 Task: Move the task Upgrade and migrate company data storage to a cloud-based solution to the section Done in the project AgileLink and filter the tasks in the project by Incomplete tasks
Action: Mouse moved to (430, 284)
Screenshot: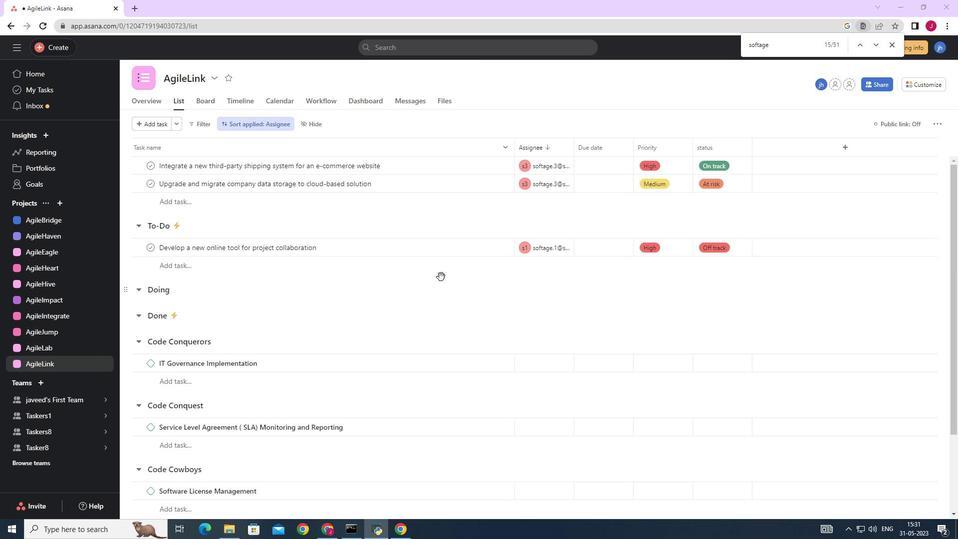 
Action: Mouse scrolled (431, 283) with delta (0, 0)
Screenshot: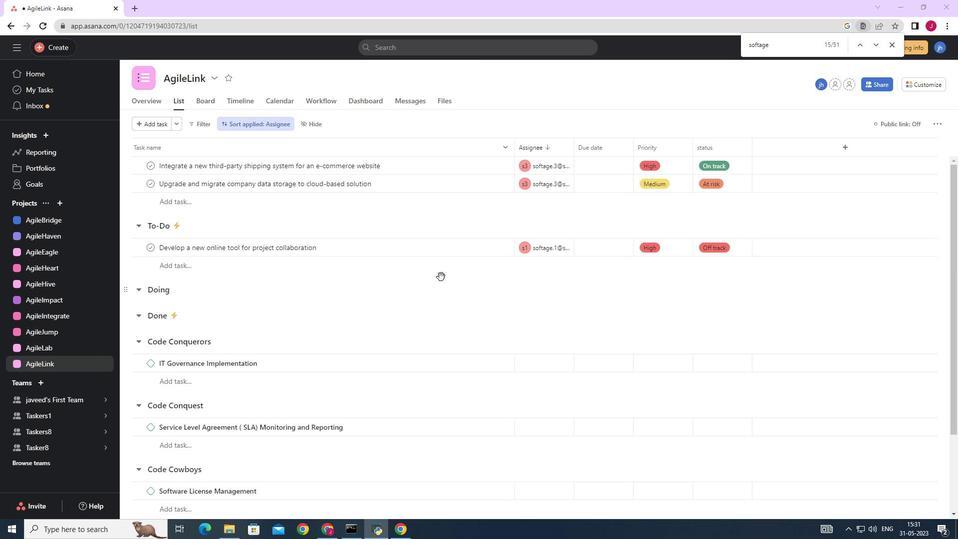 
Action: Mouse scrolled (431, 283) with delta (0, 0)
Screenshot: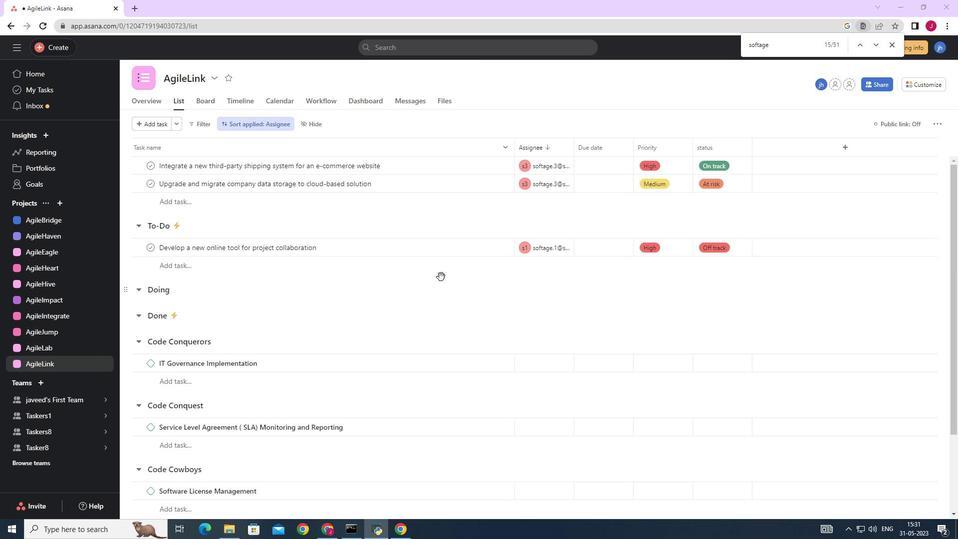 
Action: Mouse scrolled (430, 284) with delta (0, 0)
Screenshot: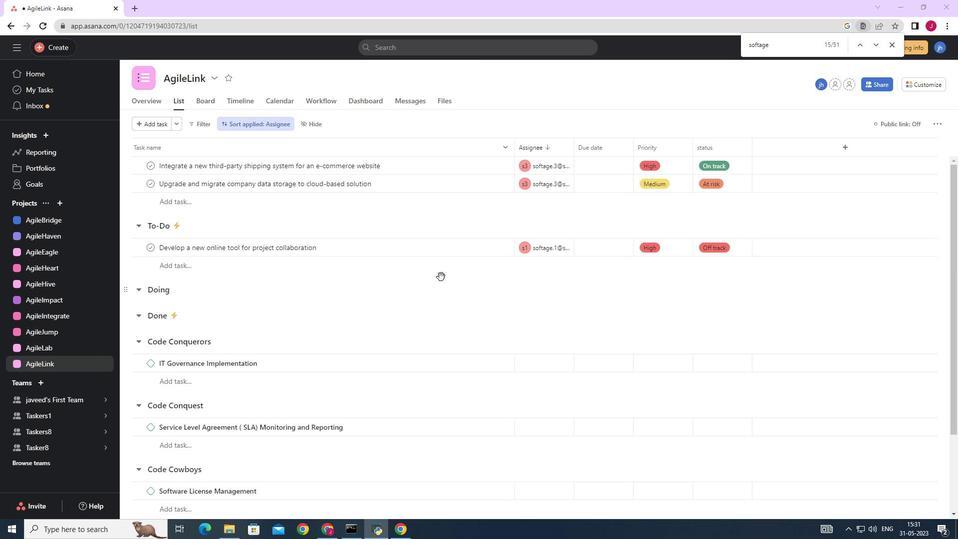 
Action: Mouse moved to (427, 285)
Screenshot: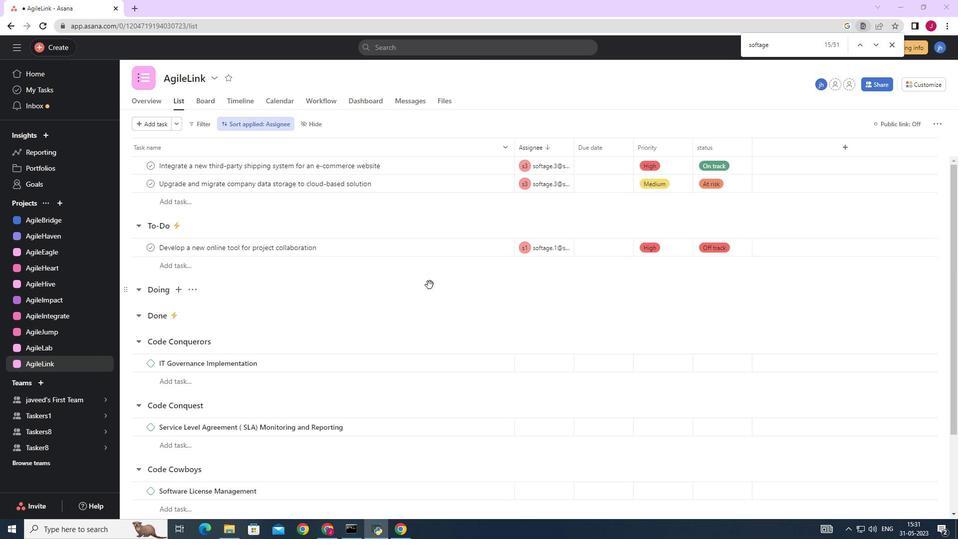 
Action: Mouse scrolled (427, 286) with delta (0, 0)
Screenshot: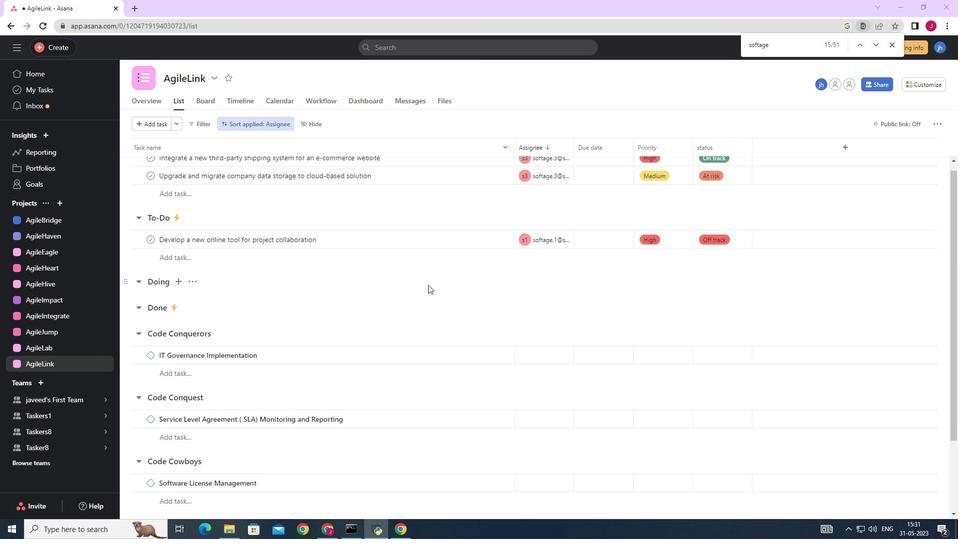 
Action: Mouse scrolled (427, 286) with delta (0, 0)
Screenshot: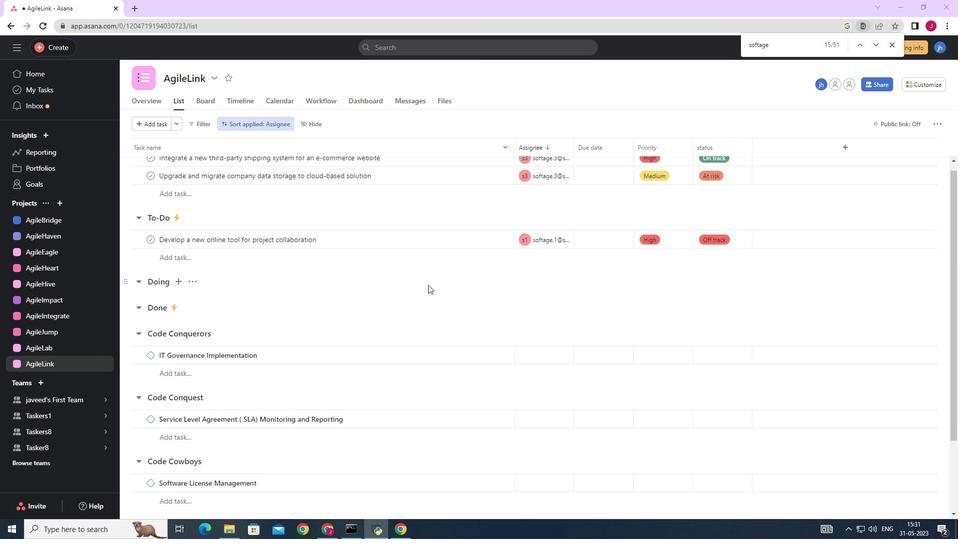 
Action: Mouse scrolled (427, 286) with delta (0, 0)
Screenshot: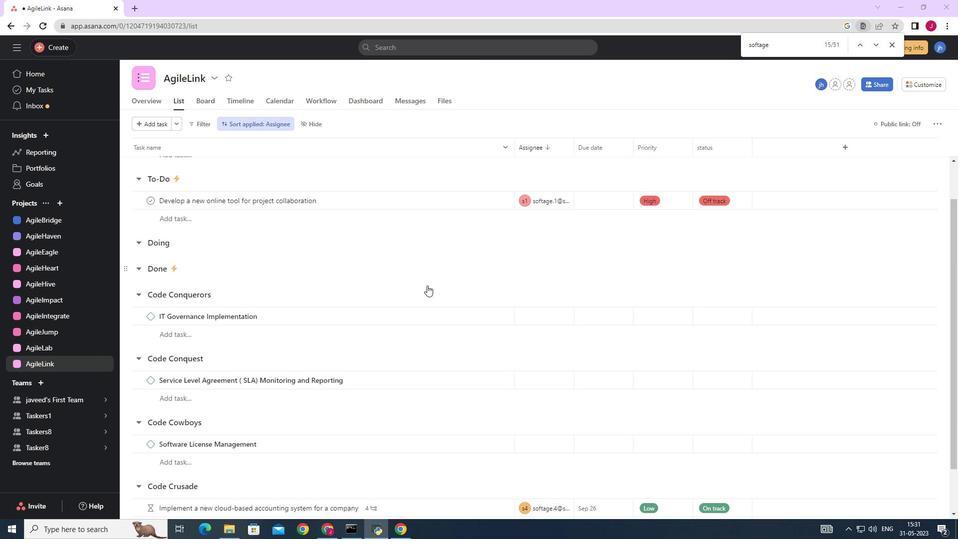 
Action: Mouse scrolled (427, 286) with delta (0, 0)
Screenshot: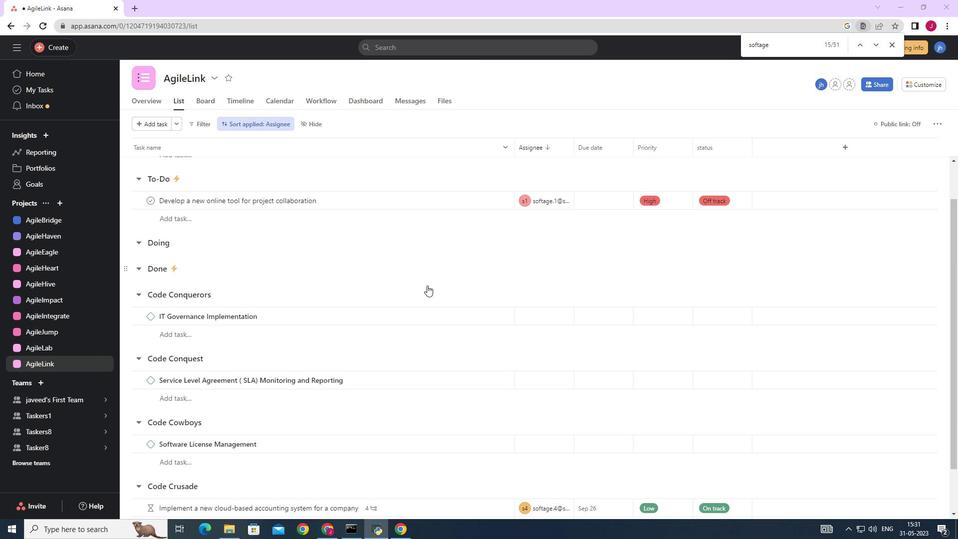 
Action: Mouse moved to (482, 186)
Screenshot: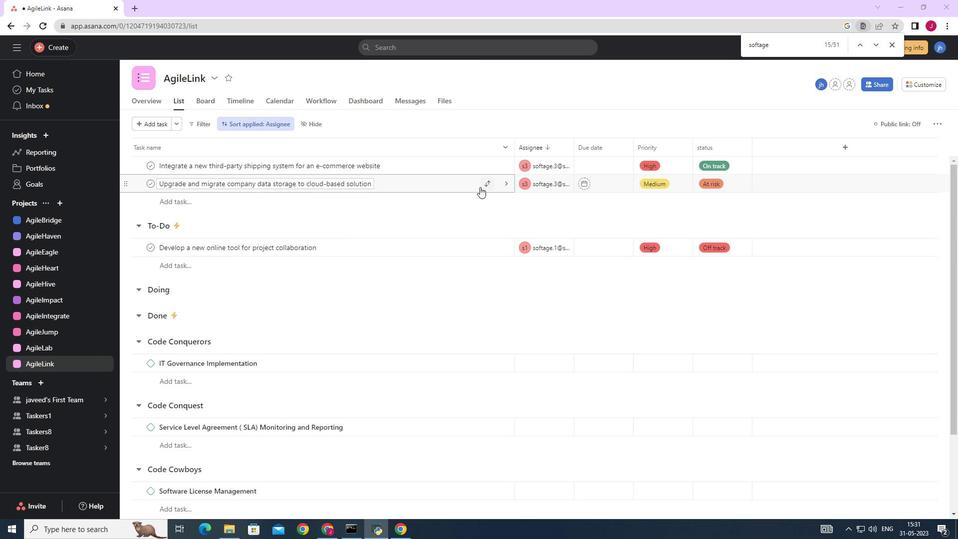 
Action: Mouse pressed left at (482, 186)
Screenshot: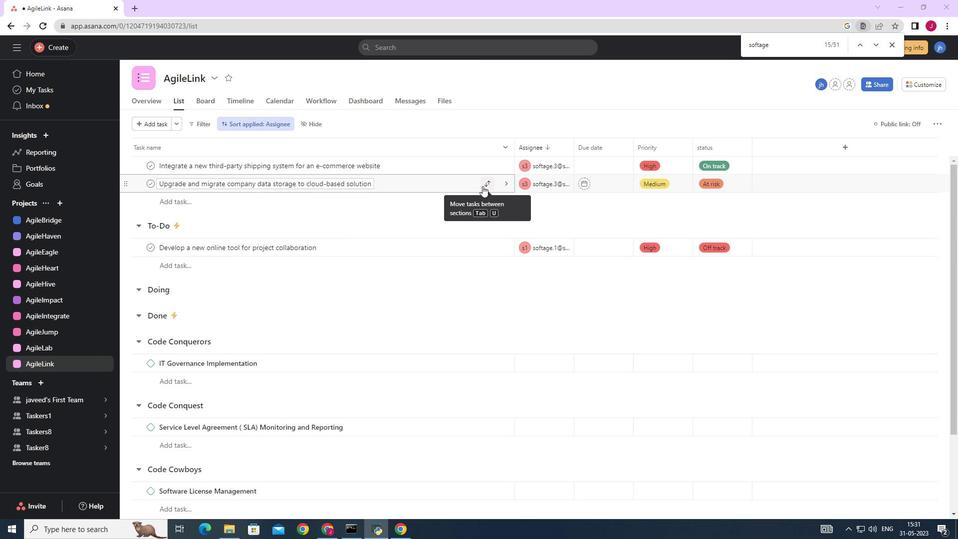 
Action: Mouse moved to (431, 273)
Screenshot: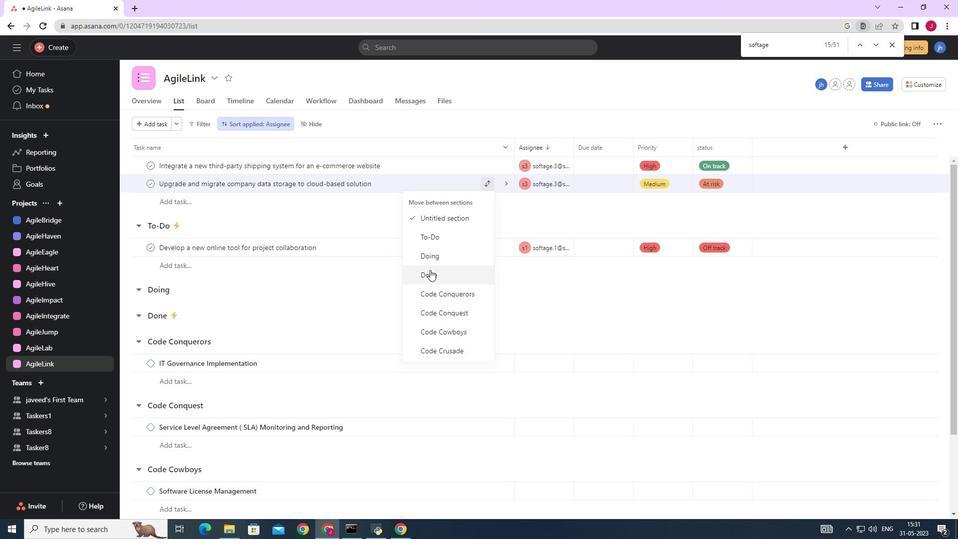 
Action: Mouse pressed left at (431, 273)
Screenshot: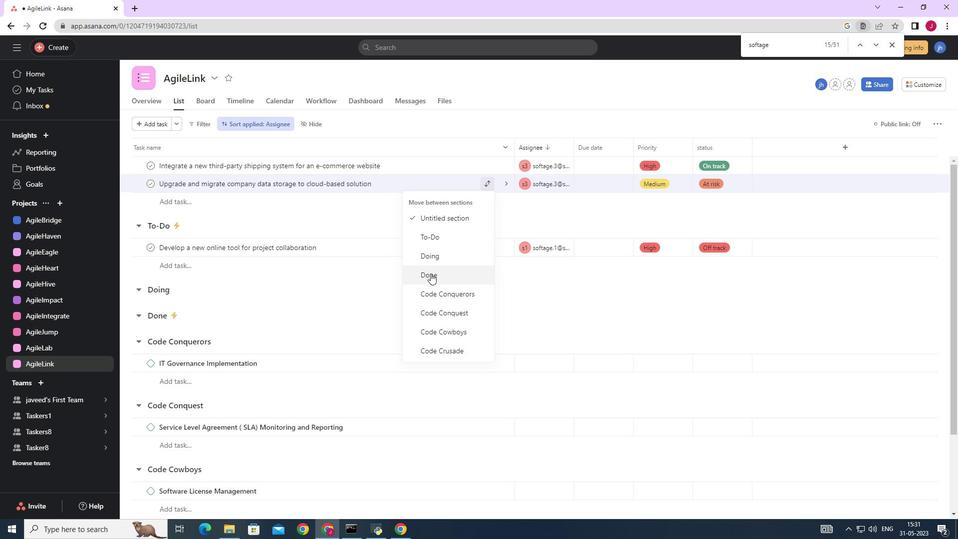 
Action: Mouse moved to (204, 121)
Screenshot: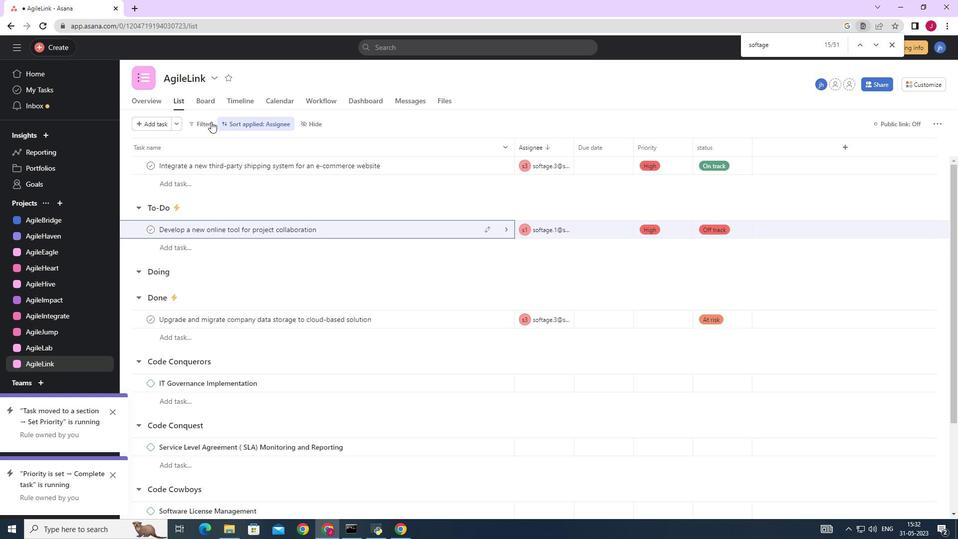 
Action: Mouse pressed left at (204, 121)
Screenshot: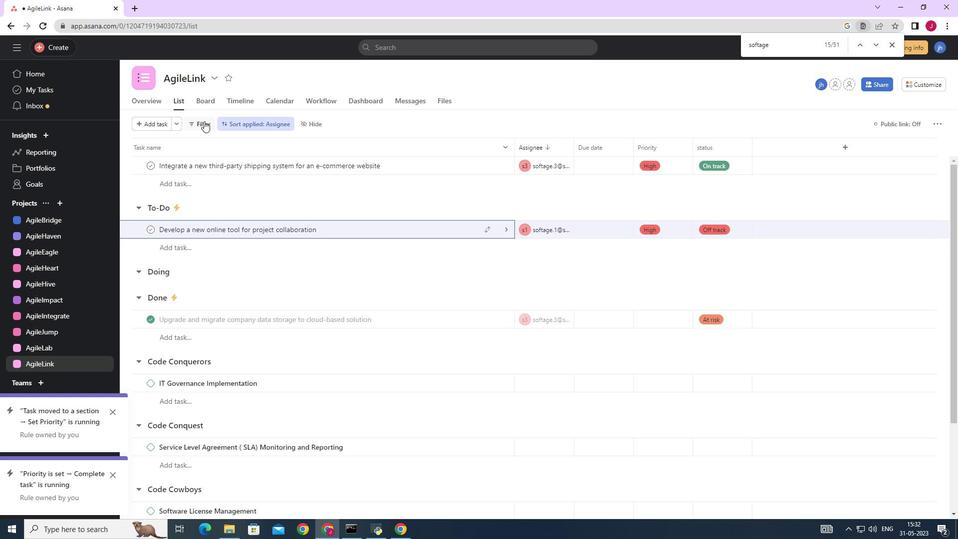 
Action: Mouse moved to (226, 163)
Screenshot: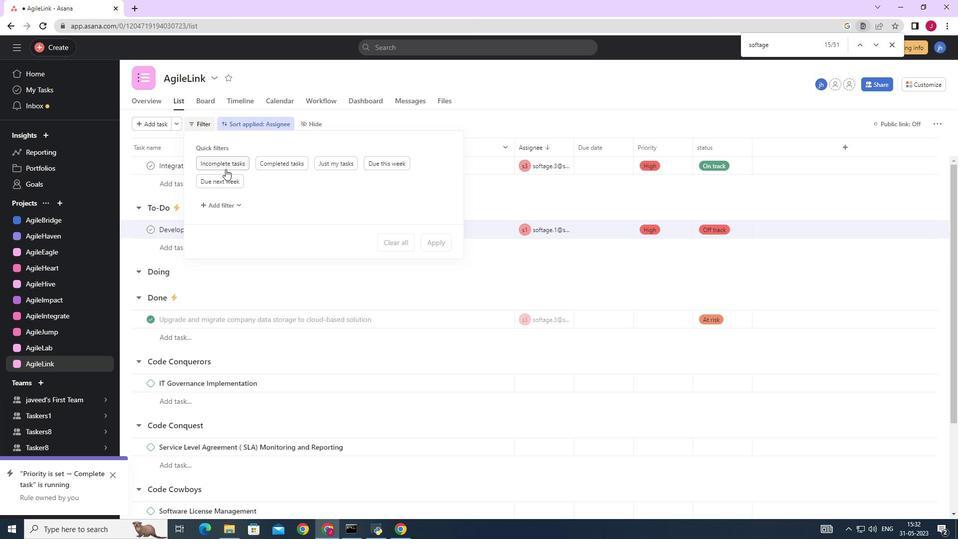 
Action: Mouse pressed left at (226, 163)
Screenshot: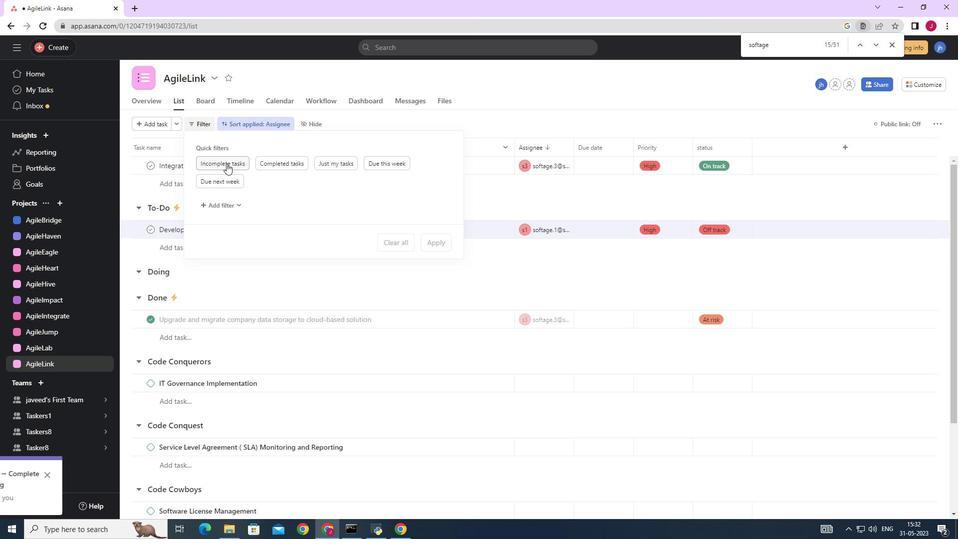 
